 Task: Check manage all tickets in one place.
Action: Mouse pressed left at (704, 217)
Screenshot: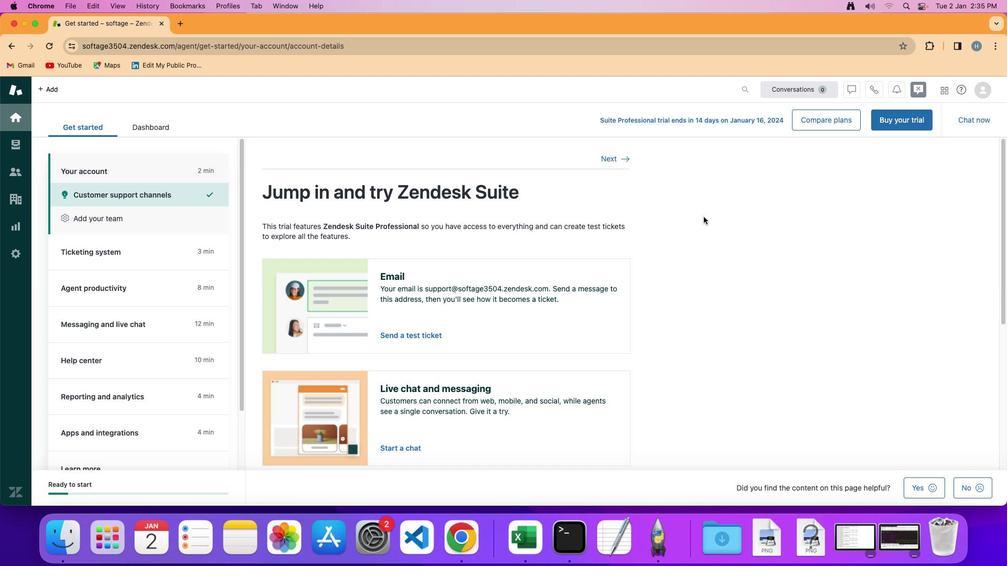 
Action: Mouse moved to (118, 251)
Screenshot: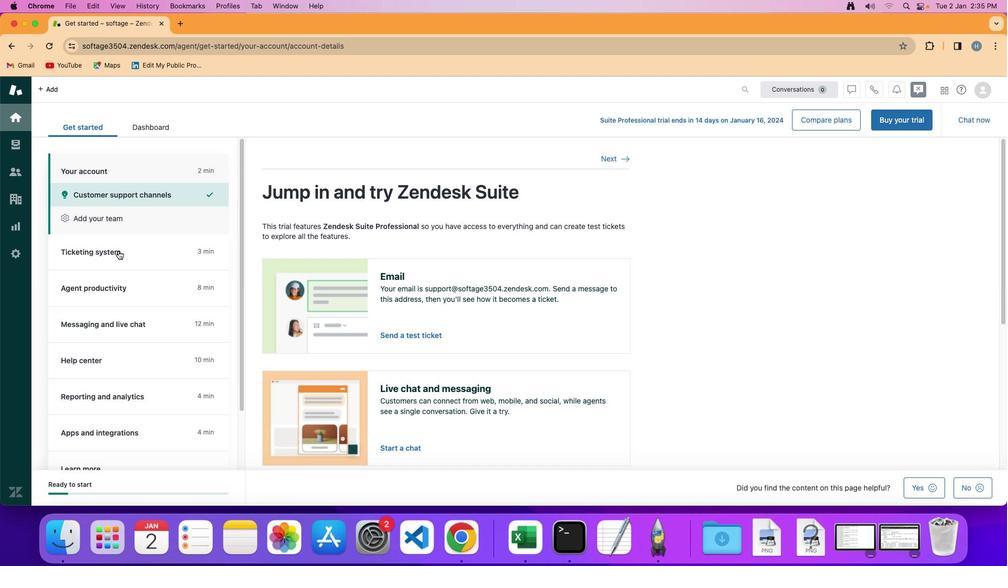 
Action: Mouse pressed left at (118, 251)
Screenshot: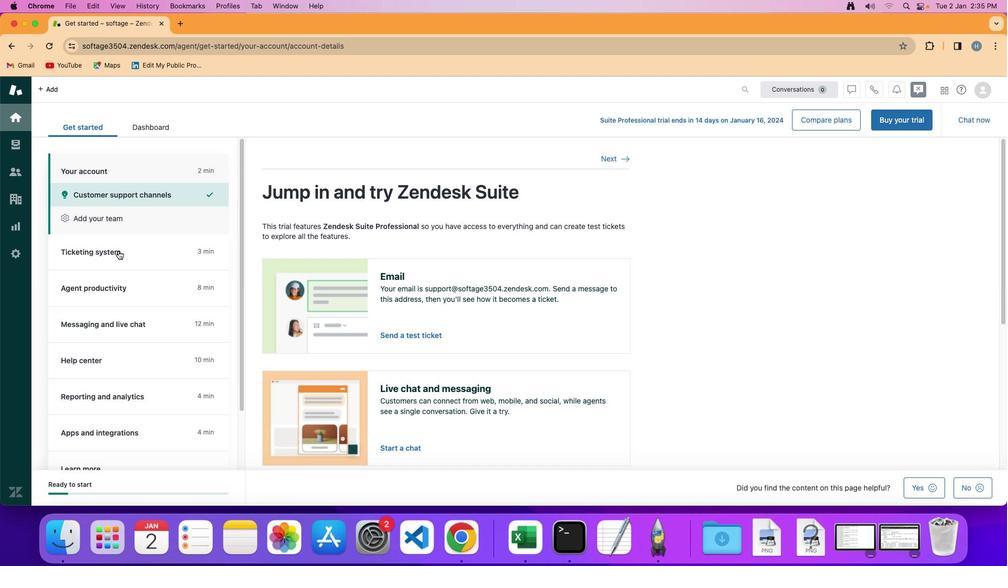 
Action: Mouse moved to (728, 308)
Screenshot: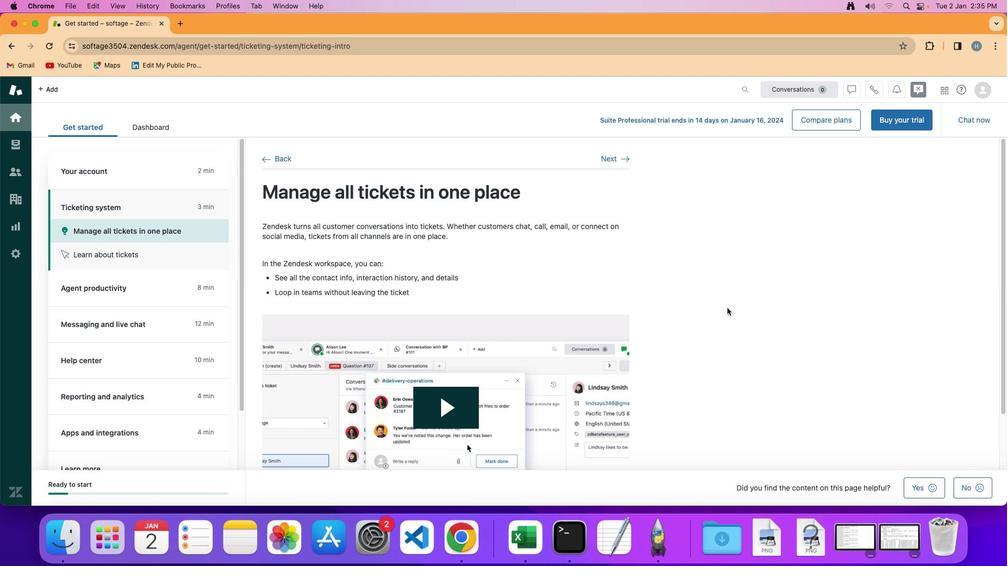 
